 Task: Apply Orange label.
Action: Mouse moved to (371, 153)
Screenshot: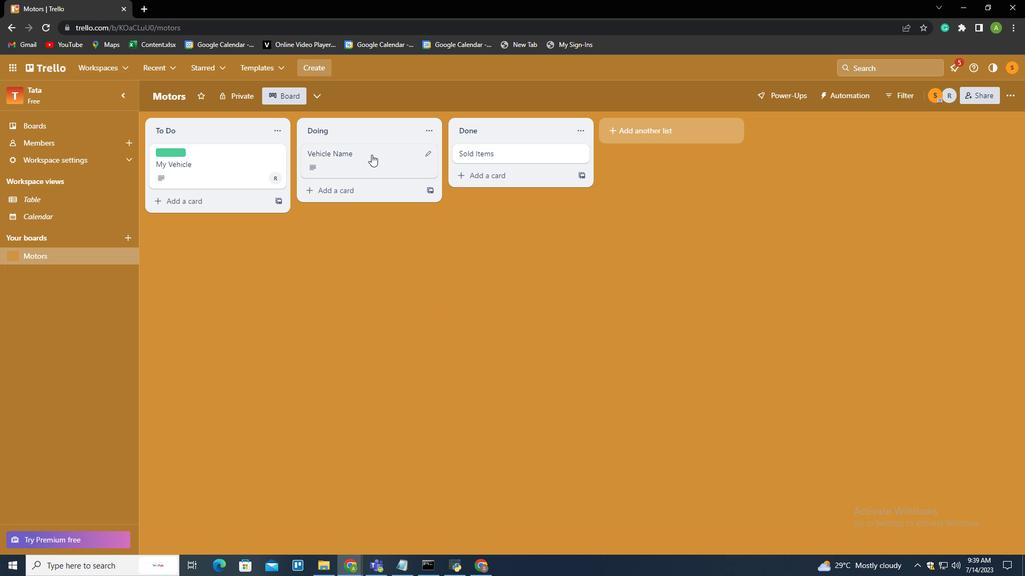 
Action: Mouse pressed left at (371, 153)
Screenshot: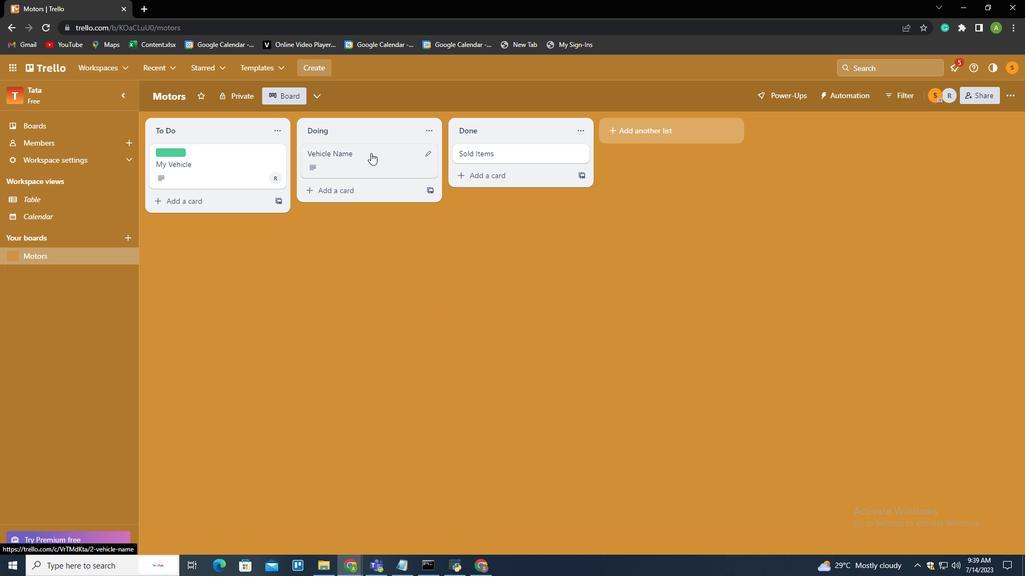 
Action: Mouse moved to (643, 211)
Screenshot: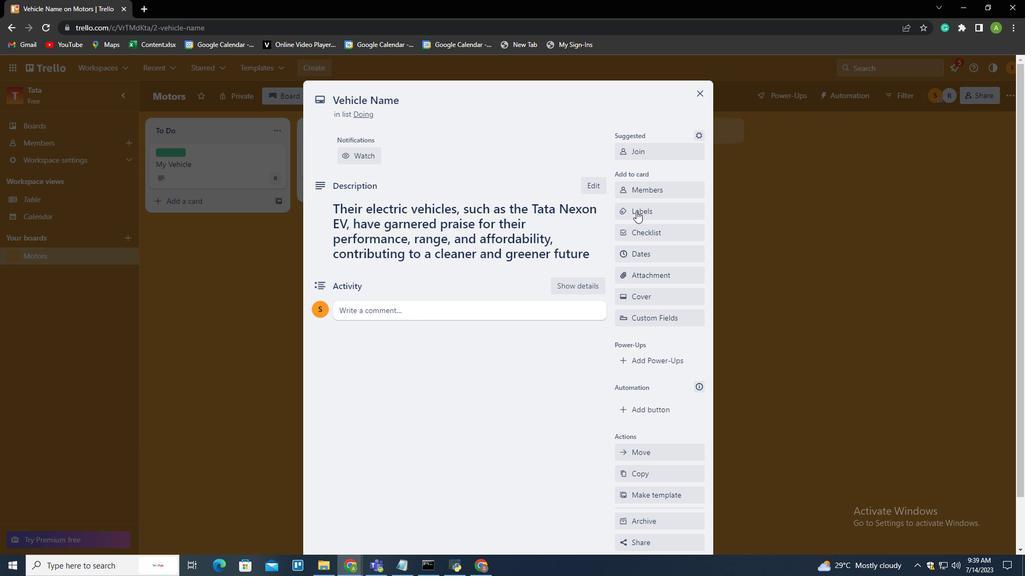 
Action: Mouse pressed left at (643, 211)
Screenshot: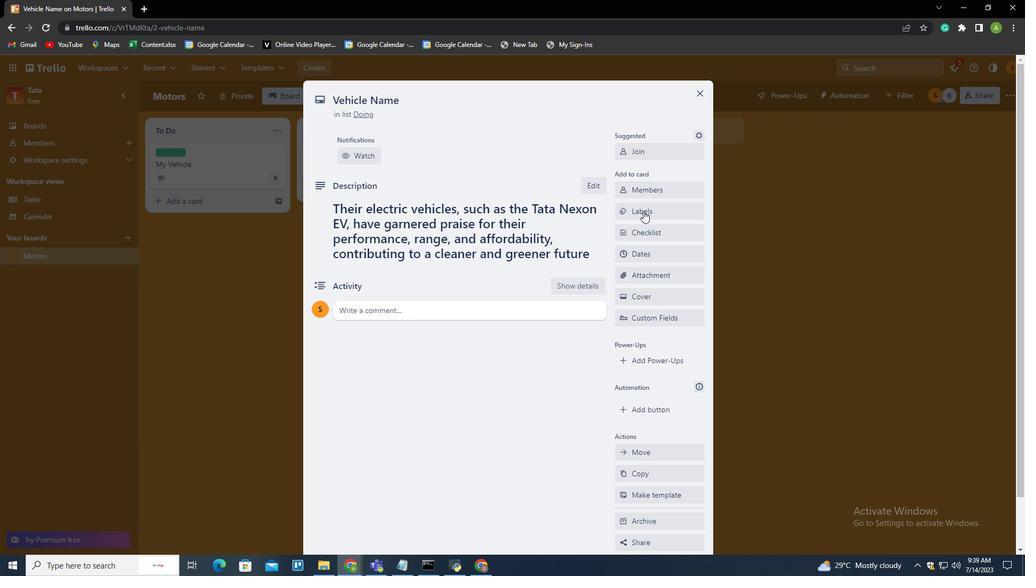 
Action: Mouse moved to (661, 334)
Screenshot: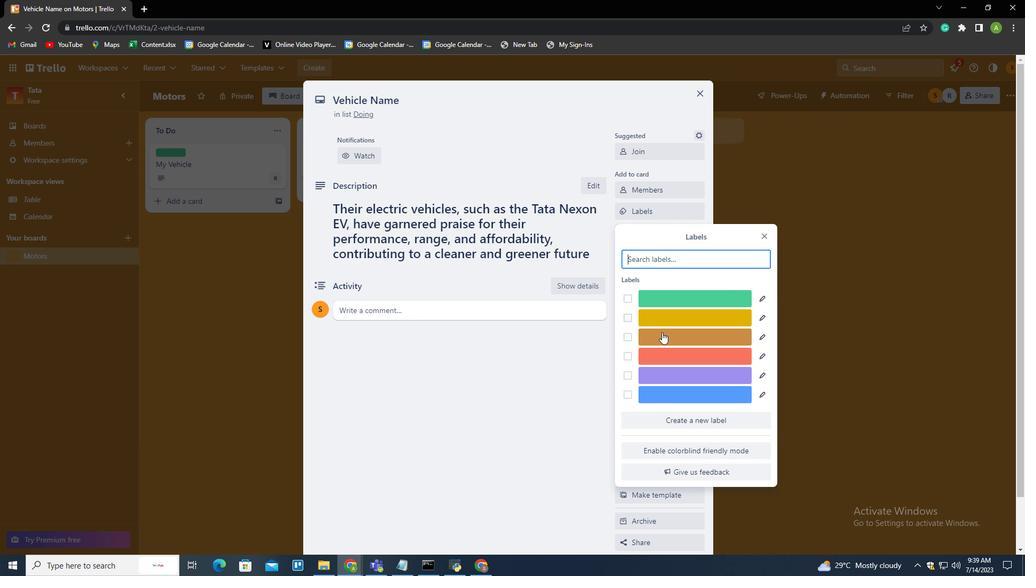 
Action: Mouse pressed left at (661, 334)
Screenshot: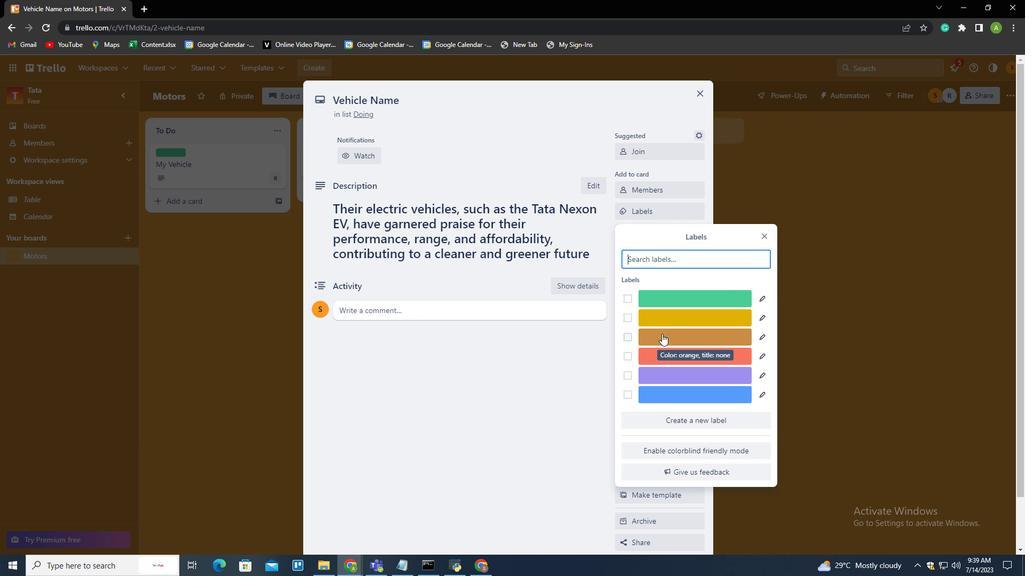 
Action: Mouse moved to (839, 327)
Screenshot: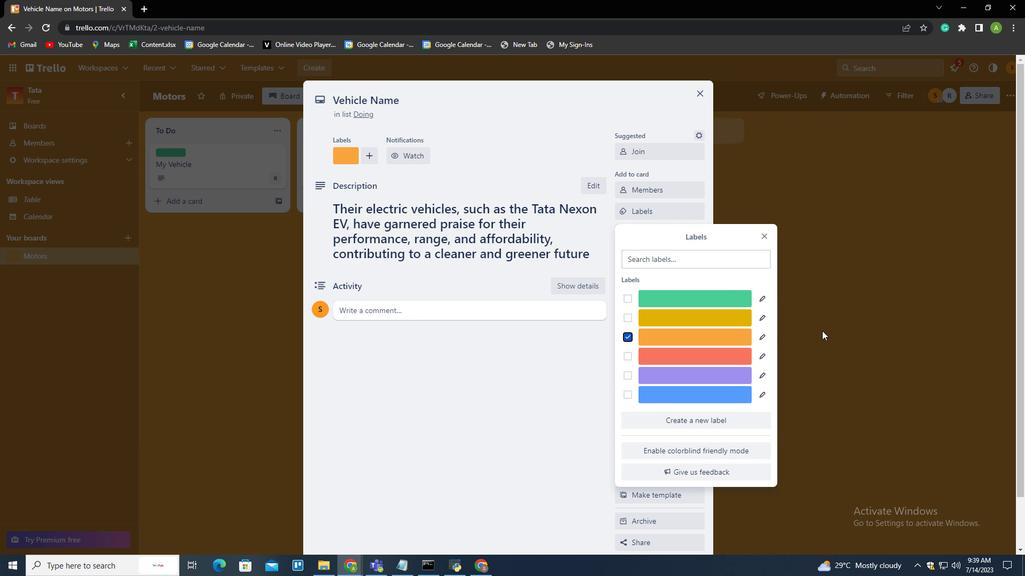 
Action: Mouse pressed left at (839, 327)
Screenshot: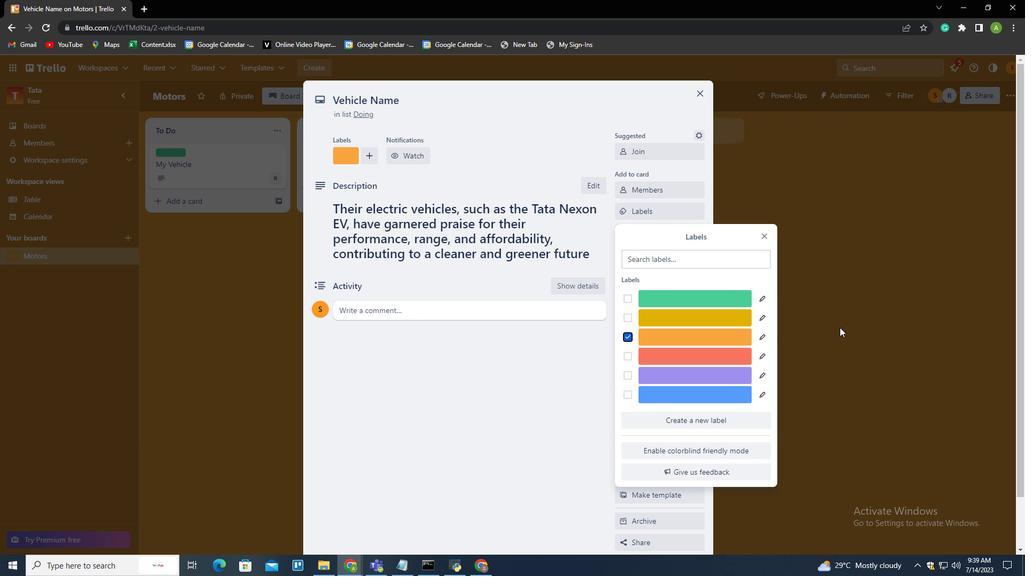 
Action: Mouse pressed left at (839, 327)
Screenshot: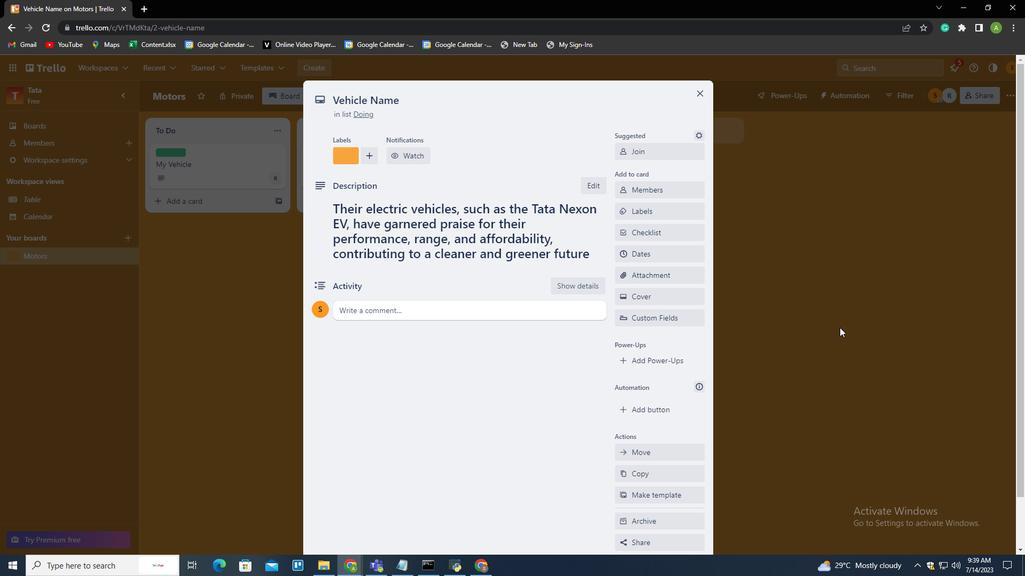
